 Task: Open the event Casual Marketing Campaign Brainstorming on '2023/11/09', change the date to 2023/10/26, change the font style of the description to Arial, set the availability to Busy, insert an emoji Red heart, logged in from the account softage.10@softage.net and add another guest for the event, softage.1@softage.net. Change the alignment of the event description to Align right.Change the font color of the description to Yellow and select an event charm, 
Action: Mouse moved to (290, 129)
Screenshot: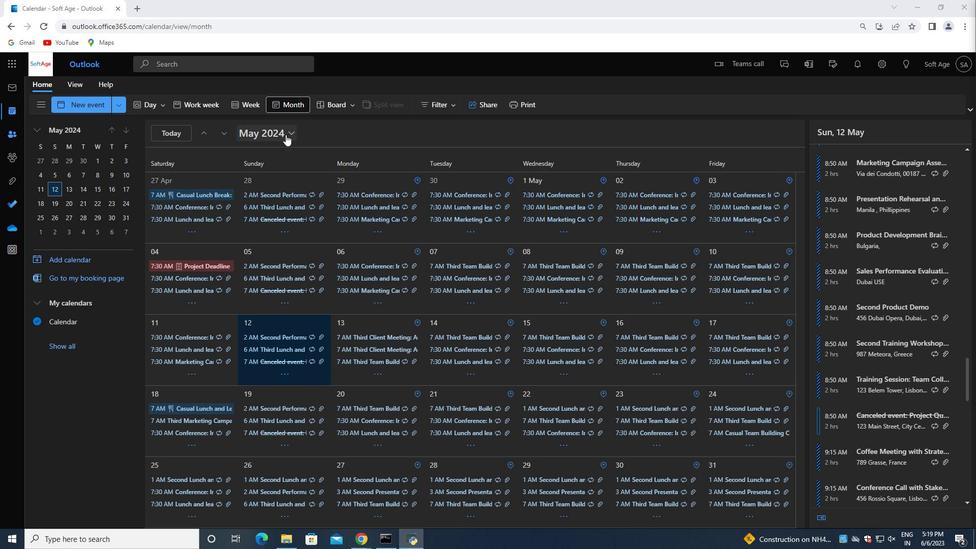 
Action: Mouse pressed left at (290, 129)
Screenshot: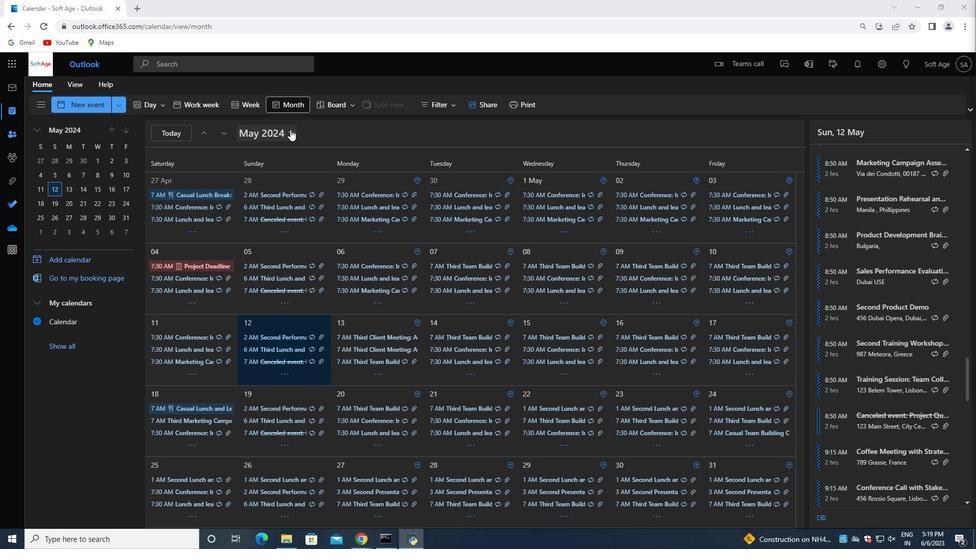 
Action: Mouse moved to (318, 158)
Screenshot: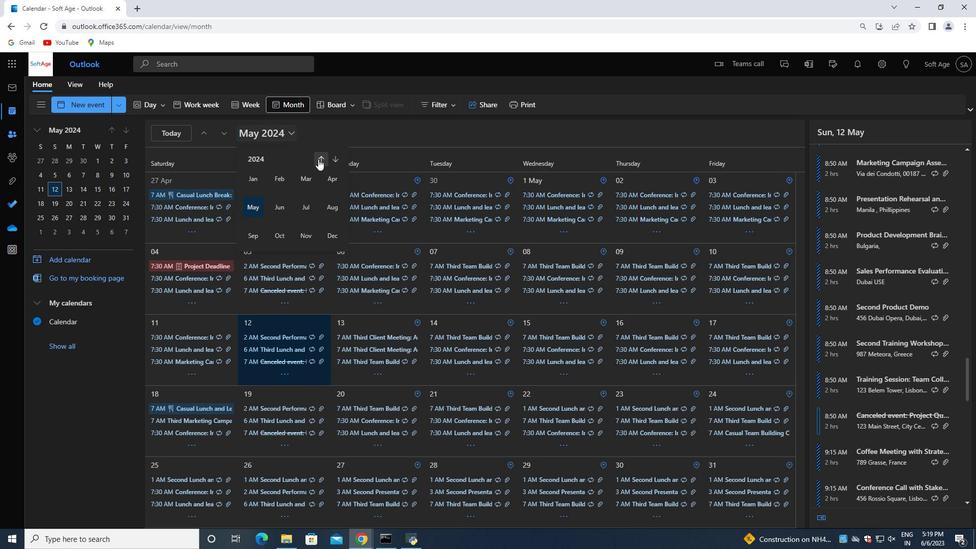 
Action: Mouse pressed left at (318, 158)
Screenshot: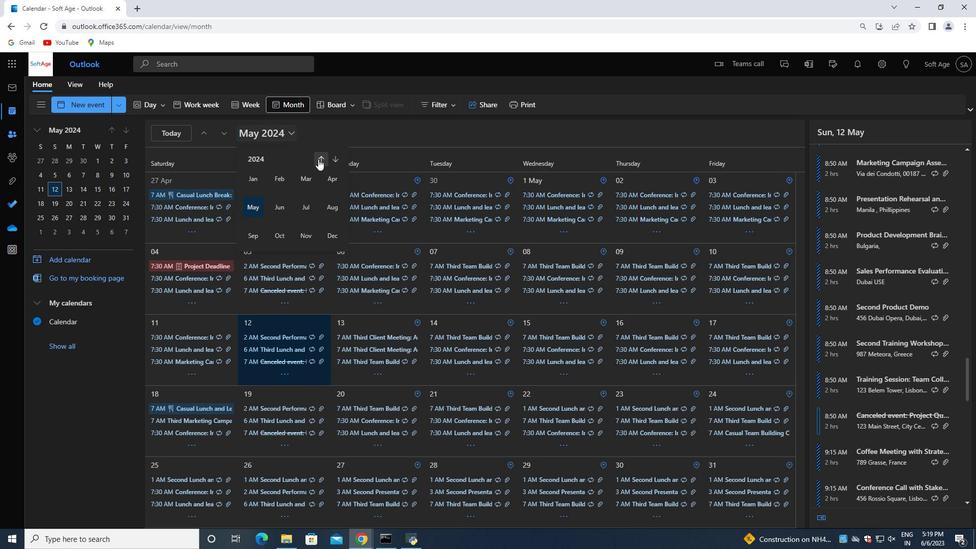 
Action: Mouse moved to (303, 234)
Screenshot: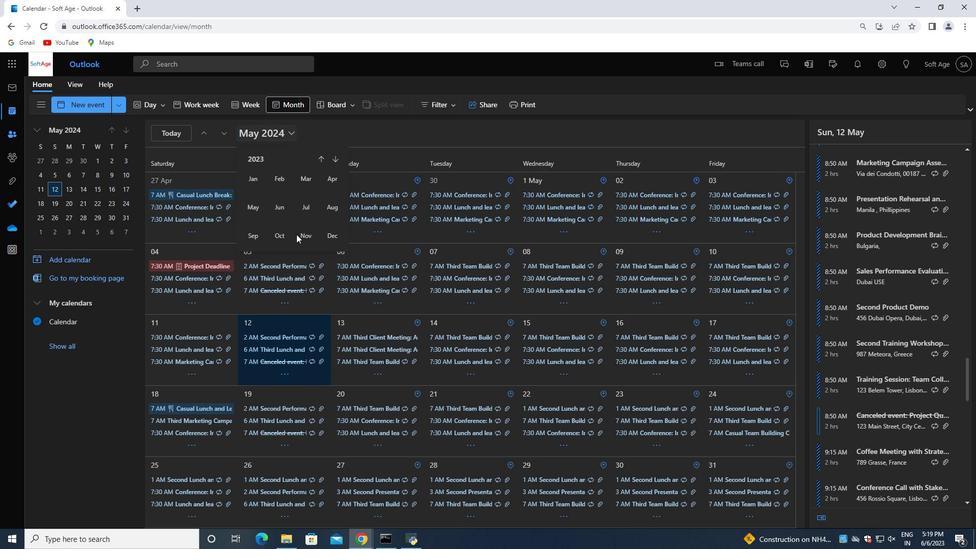 
Action: Mouse pressed left at (303, 234)
Screenshot: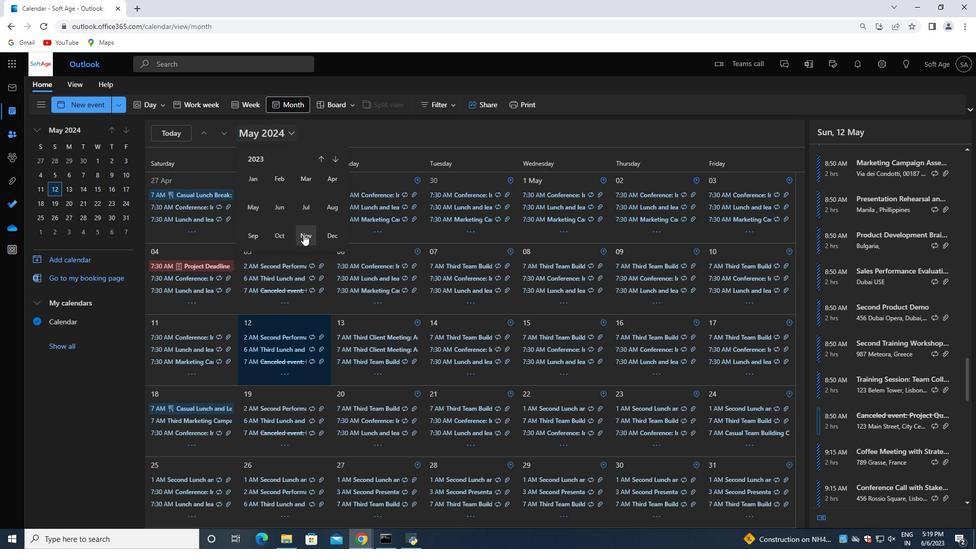 
Action: Mouse moved to (642, 255)
Screenshot: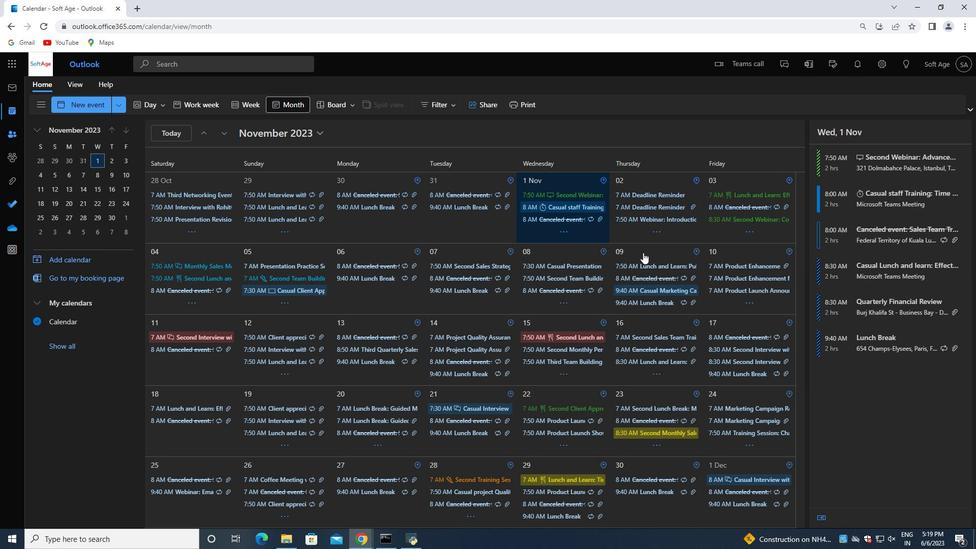 
Action: Mouse pressed left at (642, 255)
Screenshot: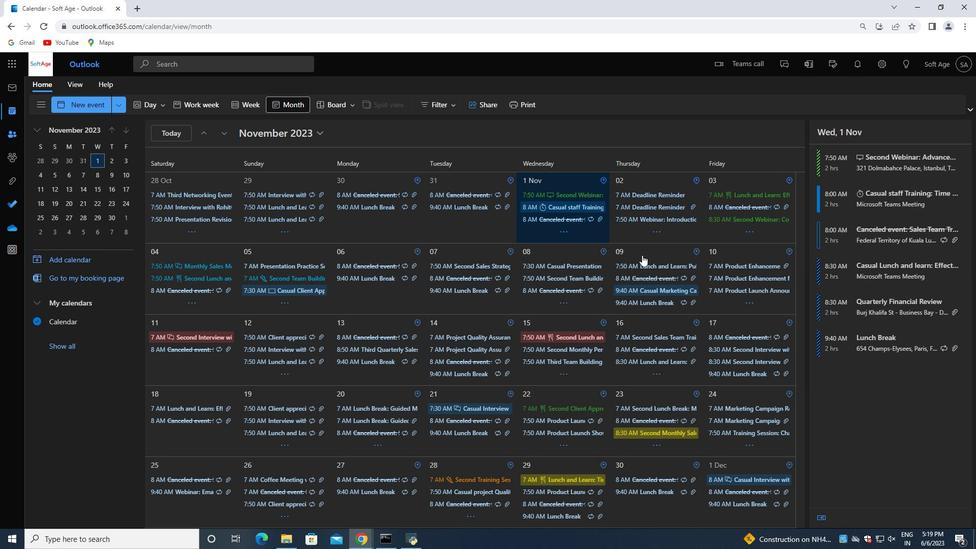 
Action: Mouse moved to (840, 237)
Screenshot: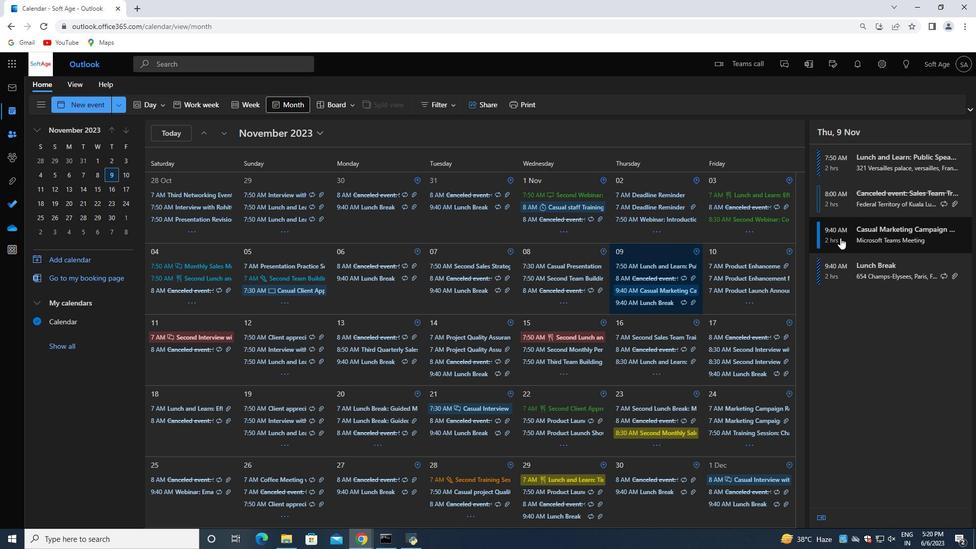 
Action: Mouse pressed left at (840, 237)
Screenshot: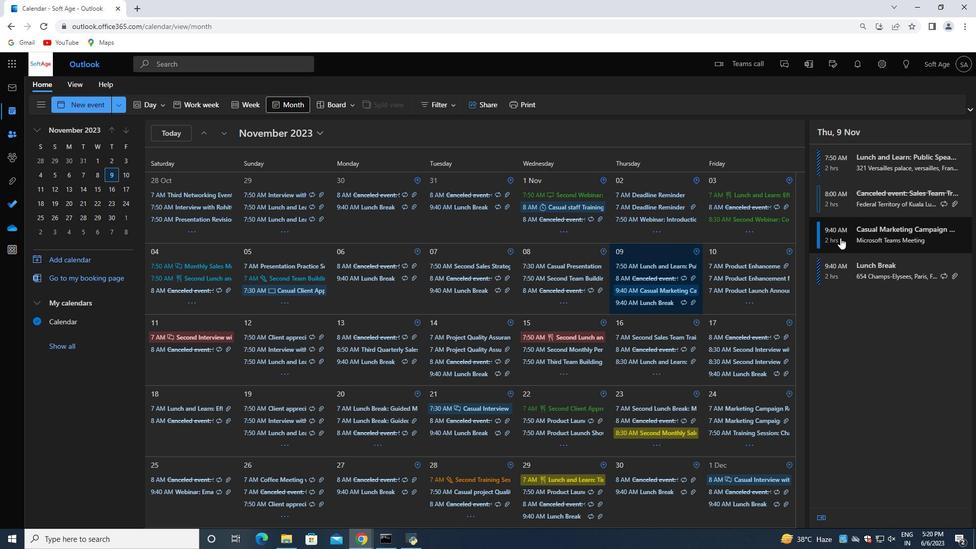 
Action: Mouse moved to (656, 322)
Screenshot: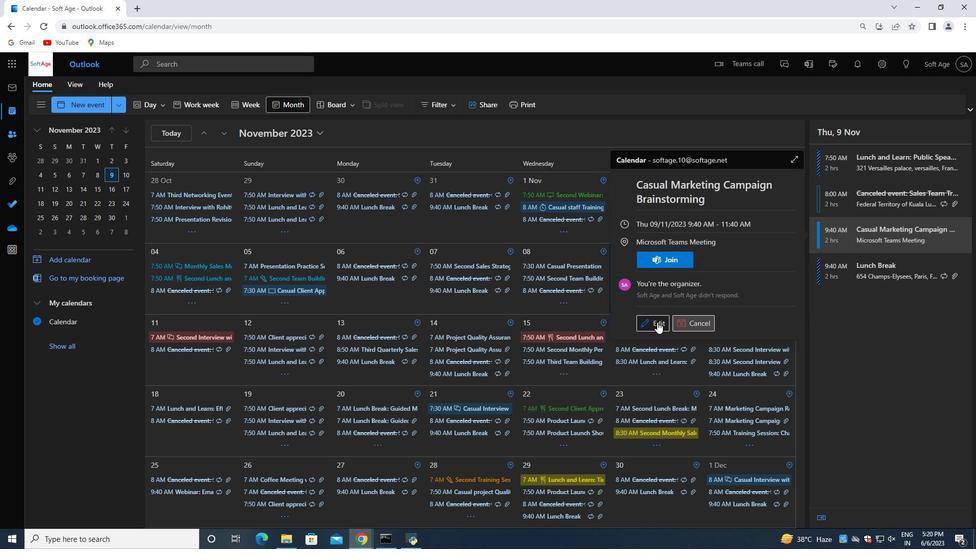 
Action: Mouse pressed left at (656, 322)
Screenshot: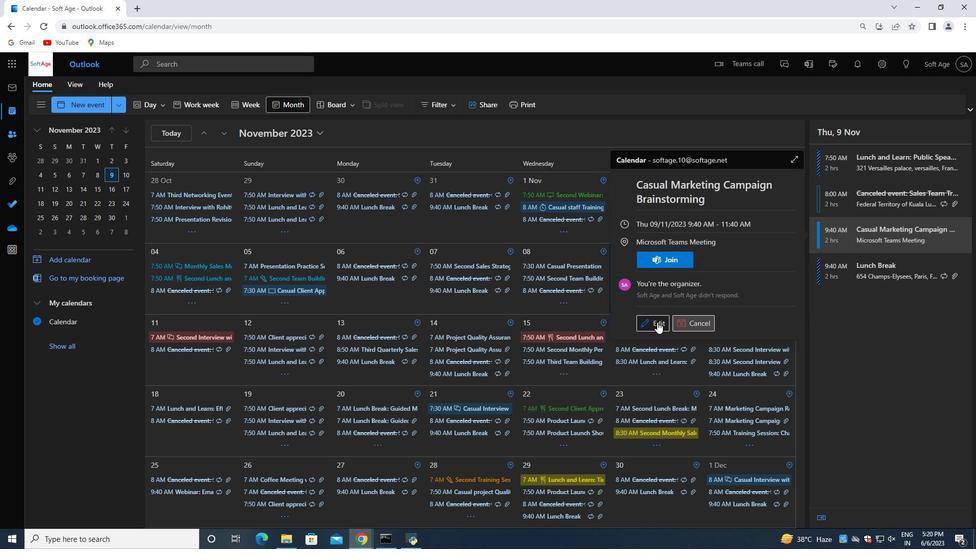 
Action: Mouse moved to (299, 282)
Screenshot: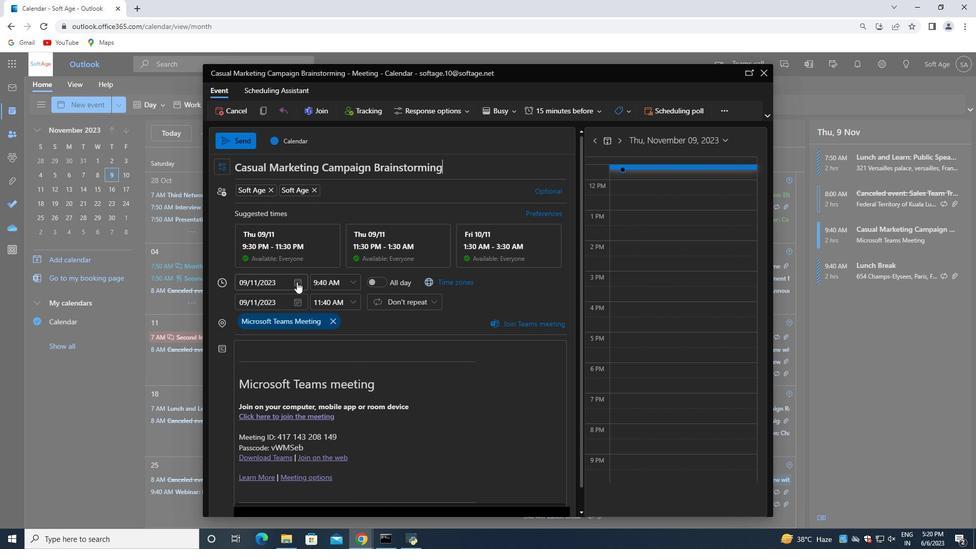 
Action: Mouse pressed left at (299, 282)
Screenshot: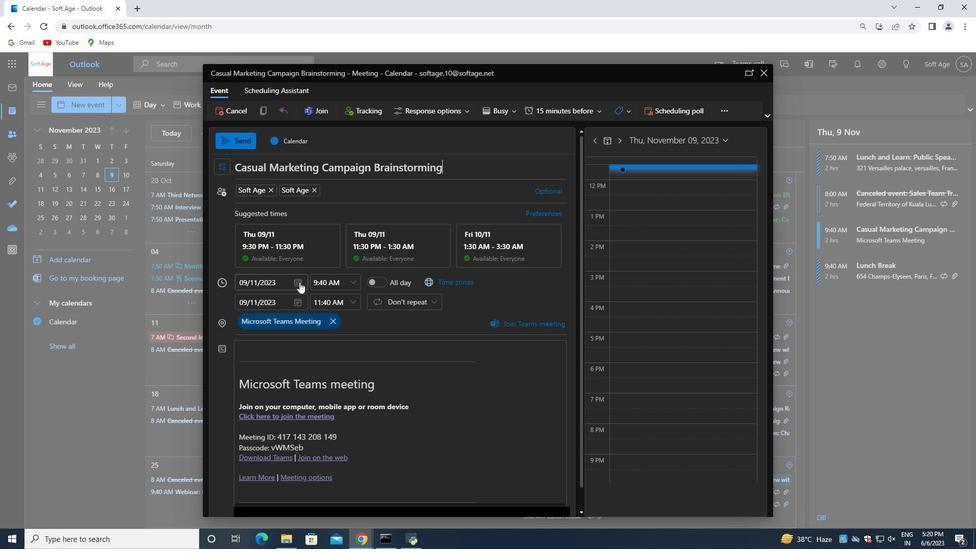 
Action: Mouse moved to (317, 302)
Screenshot: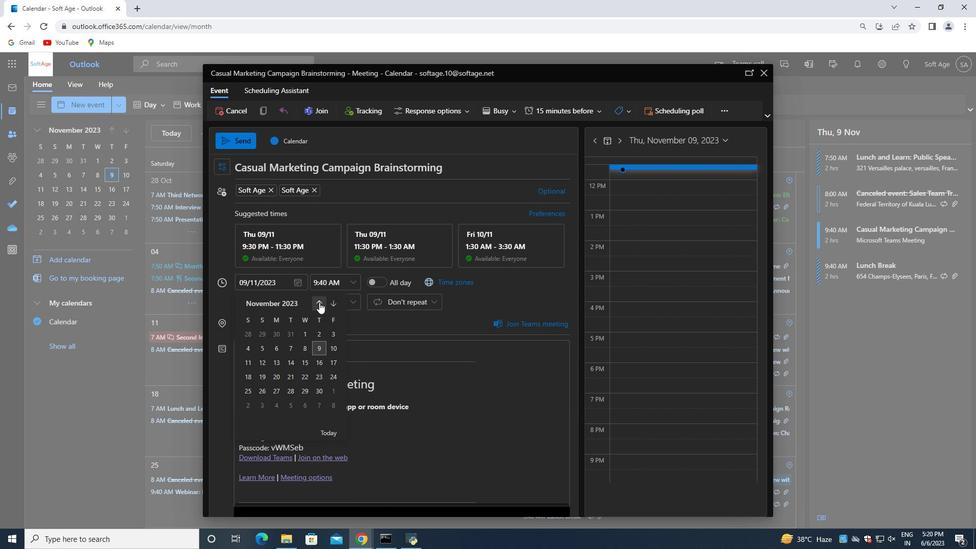 
Action: Mouse pressed left at (317, 302)
Screenshot: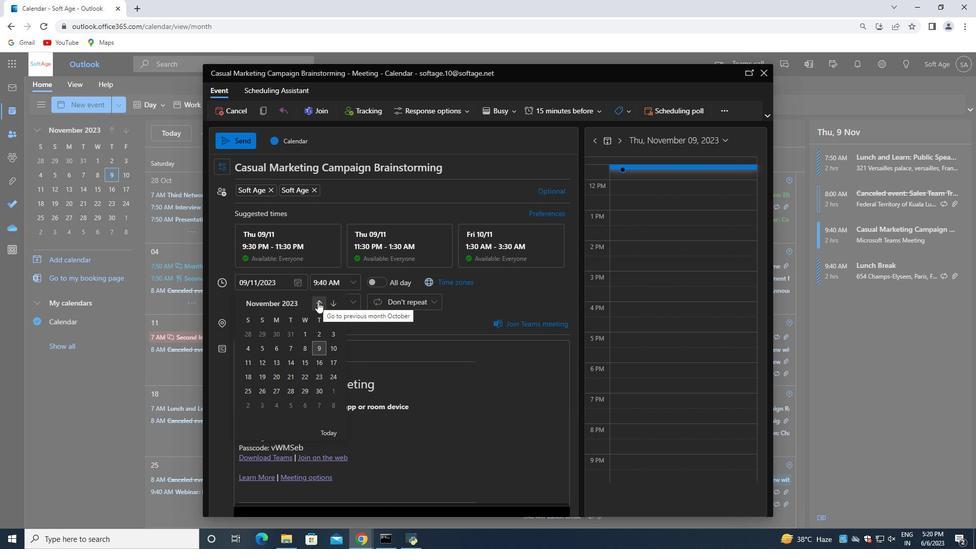 
Action: Mouse moved to (317, 377)
Screenshot: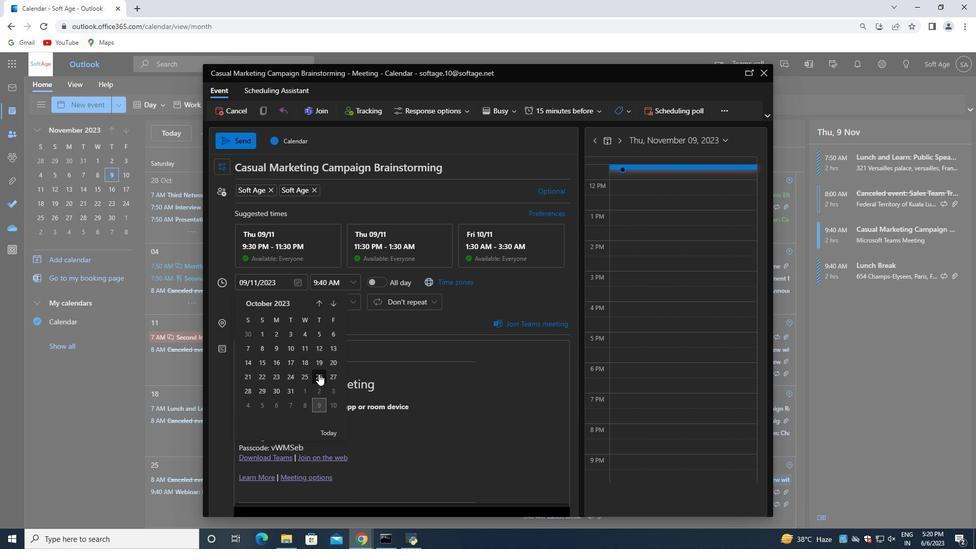 
Action: Mouse pressed left at (317, 377)
Screenshot: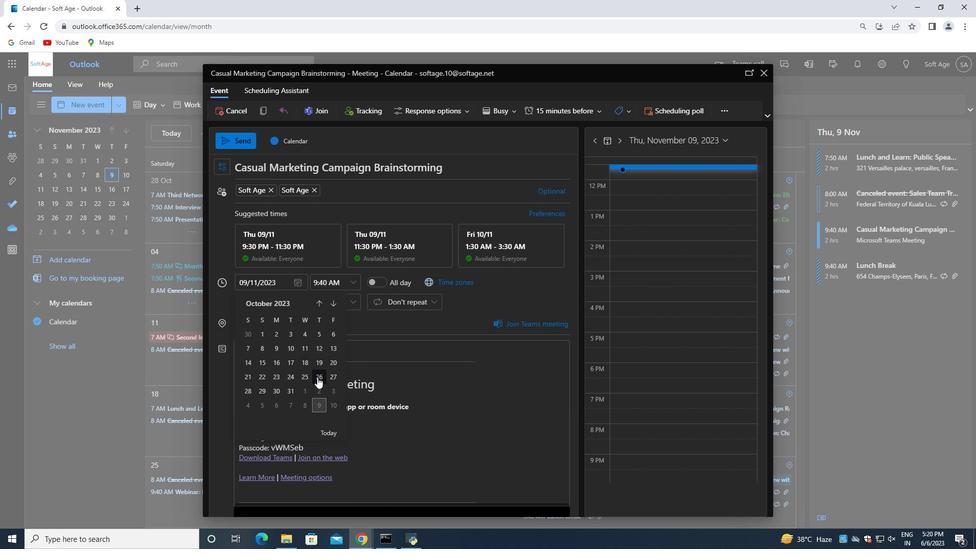 
Action: Mouse moved to (501, 109)
Screenshot: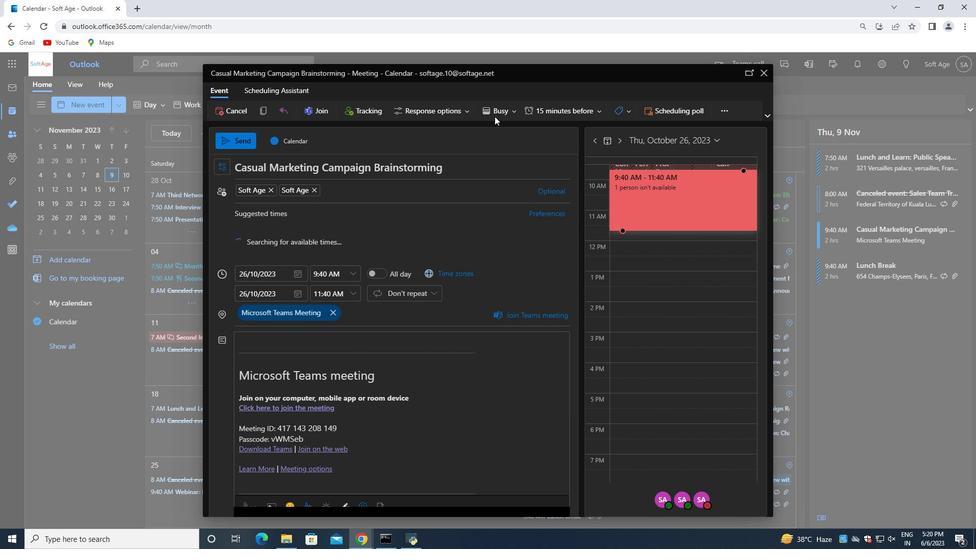 
Action: Mouse pressed left at (501, 109)
Screenshot: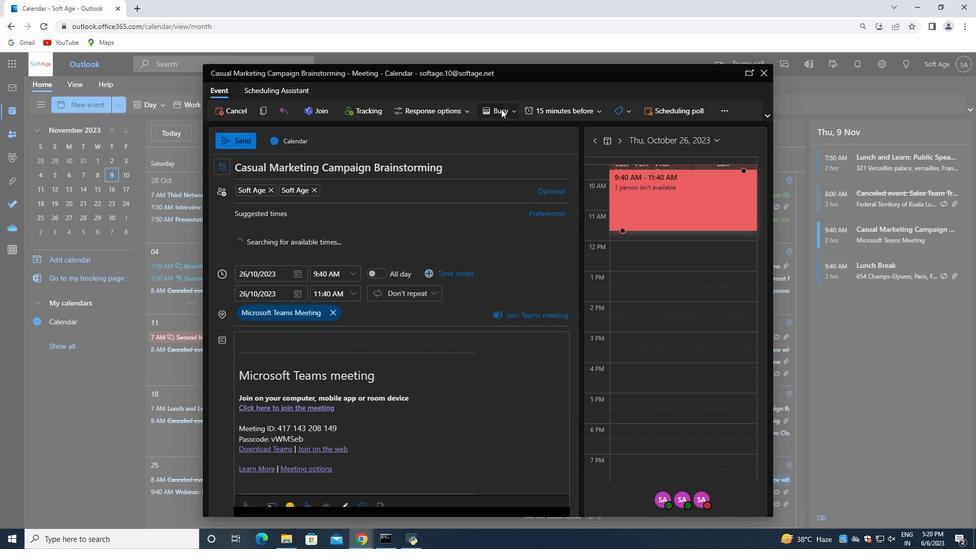 
Action: Mouse moved to (456, 188)
Screenshot: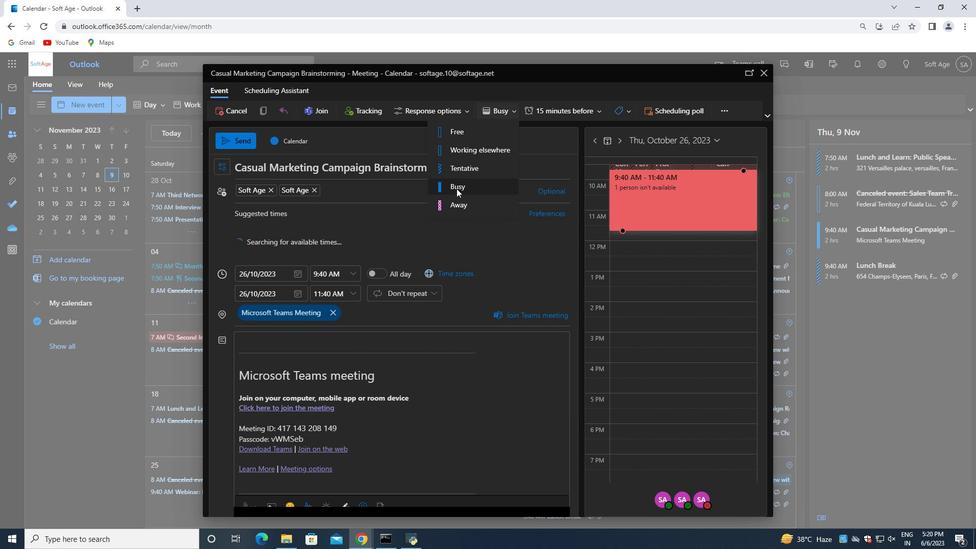 
Action: Mouse pressed left at (456, 188)
Screenshot: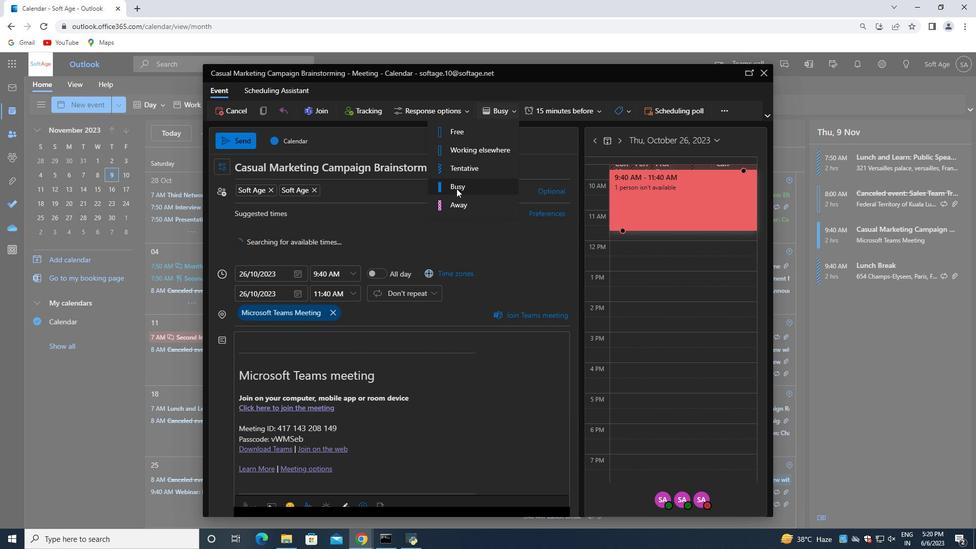 
Action: Mouse moved to (334, 194)
Screenshot: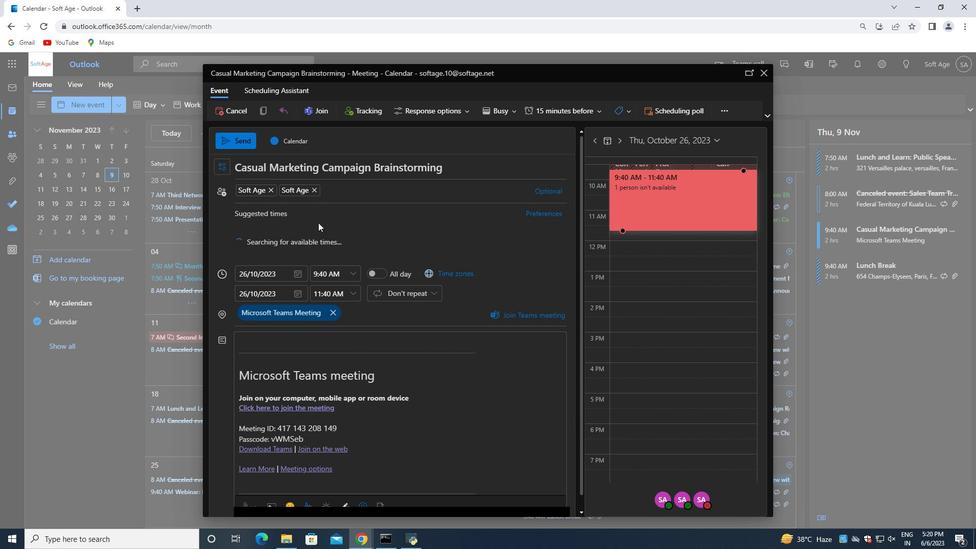 
Action: Mouse pressed left at (334, 194)
Screenshot: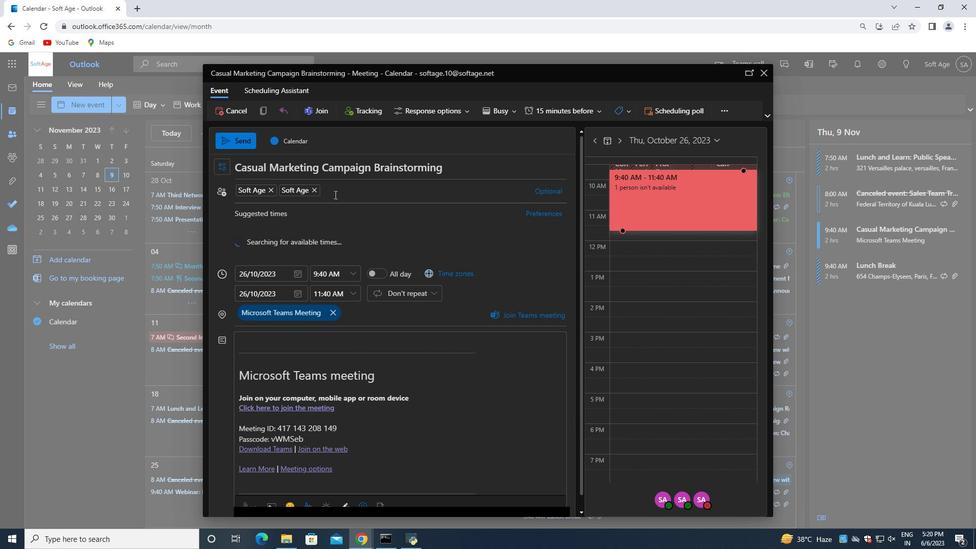 
Action: Key pressed softage.1<Key.shift>@softage.net<Key.enter>
Screenshot: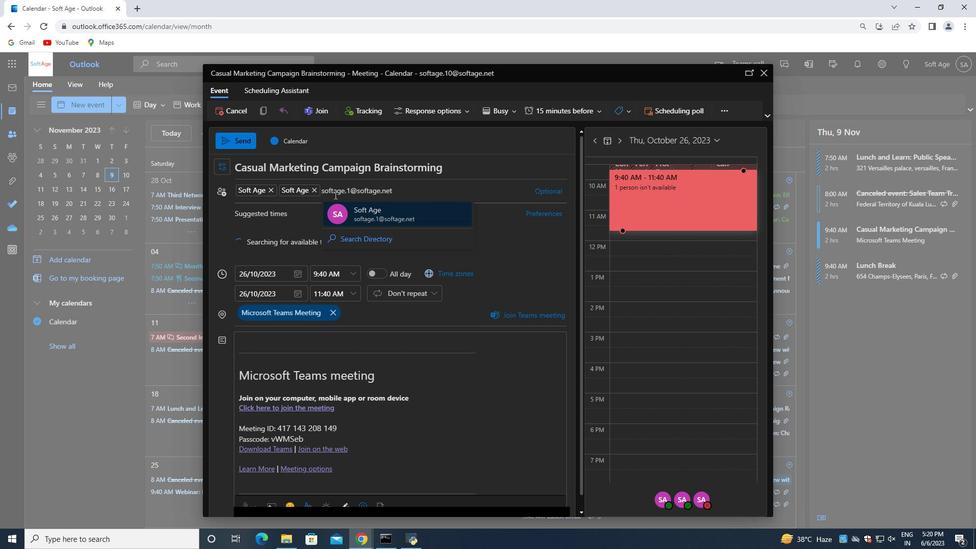 
Action: Mouse moved to (229, 138)
Screenshot: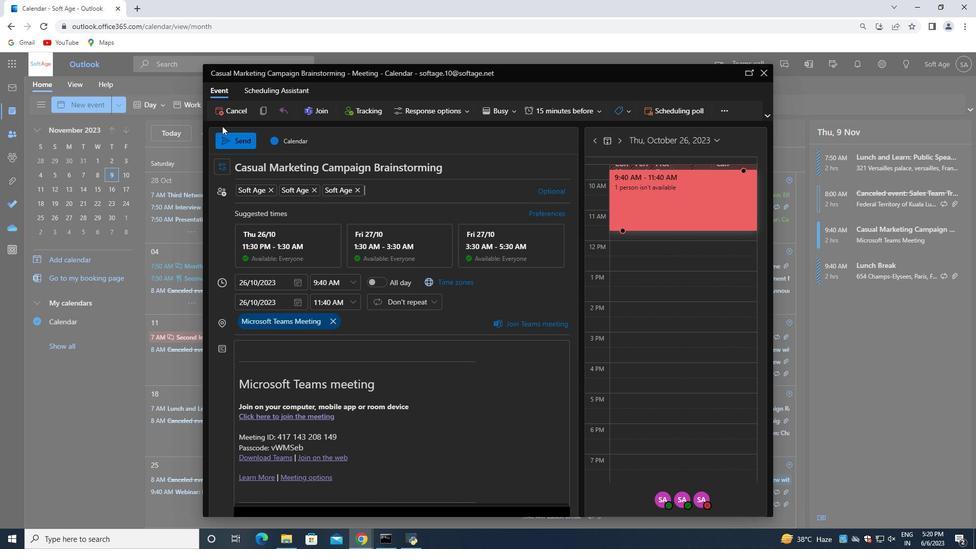 
Action: Mouse pressed left at (229, 138)
Screenshot: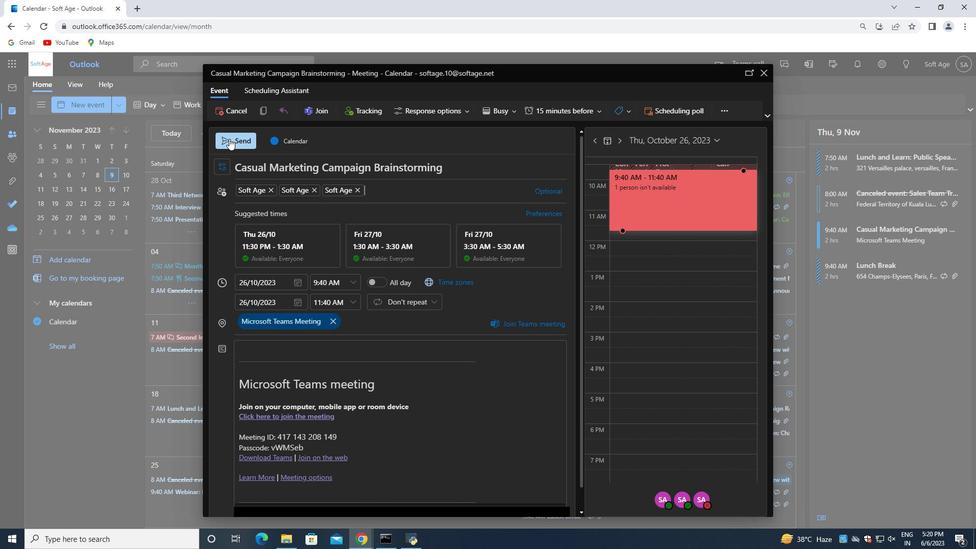 
